 Task: Look for condos.
Action: Mouse moved to (672, 62)
Screenshot: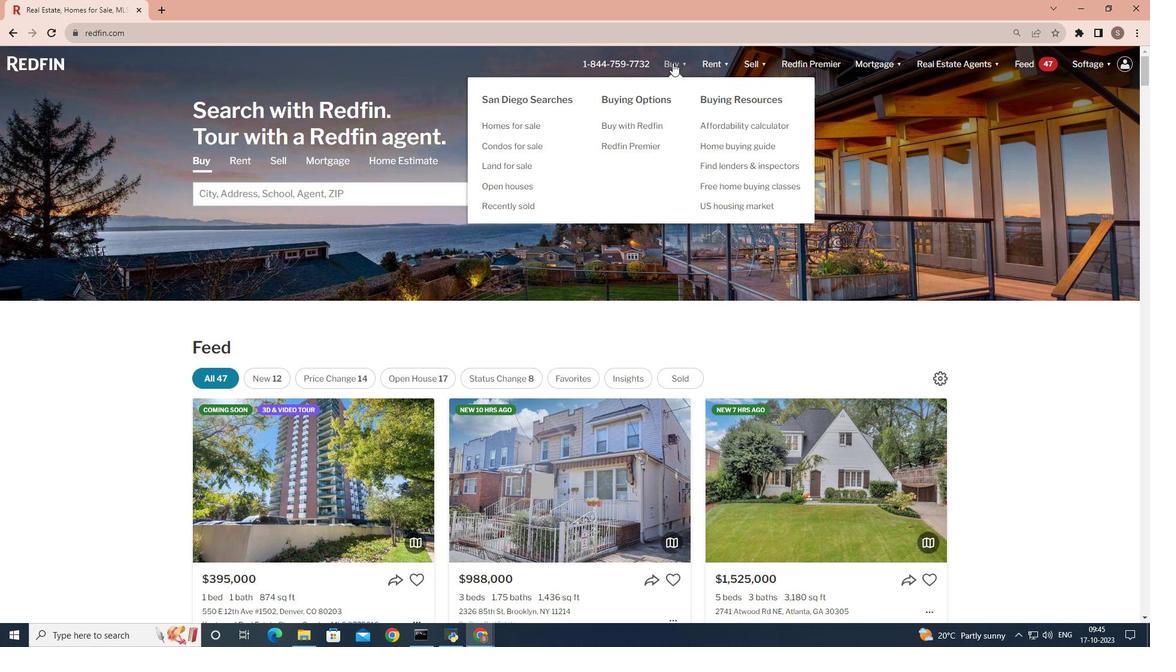
Action: Mouse pressed left at (672, 62)
Screenshot: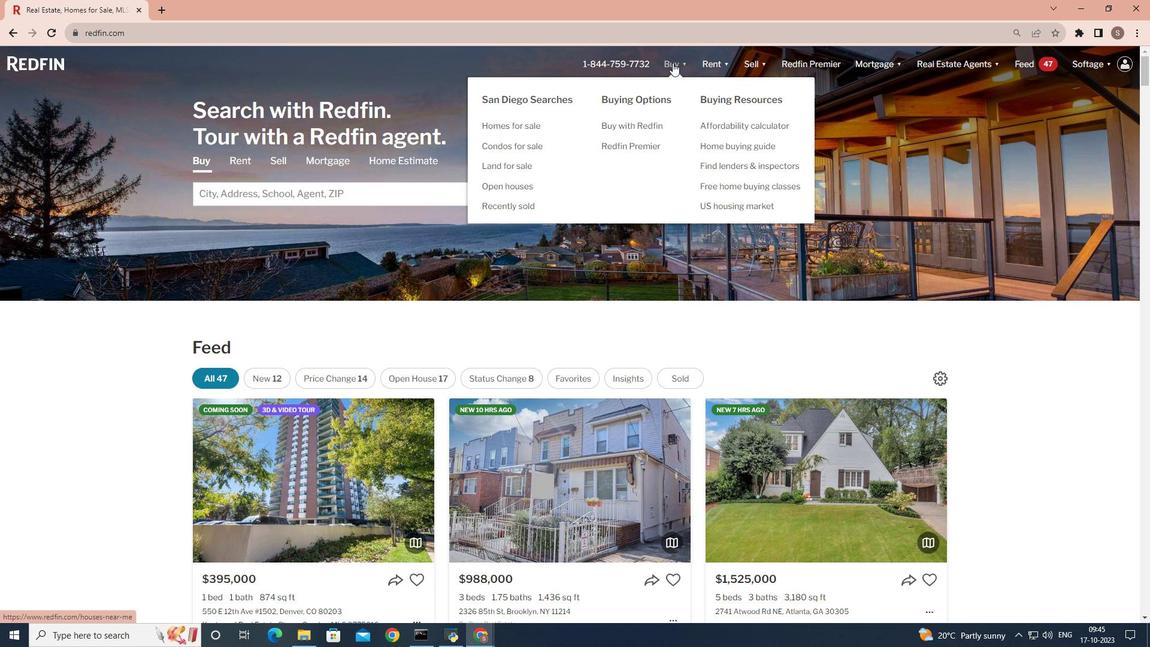 
Action: Mouse moved to (336, 245)
Screenshot: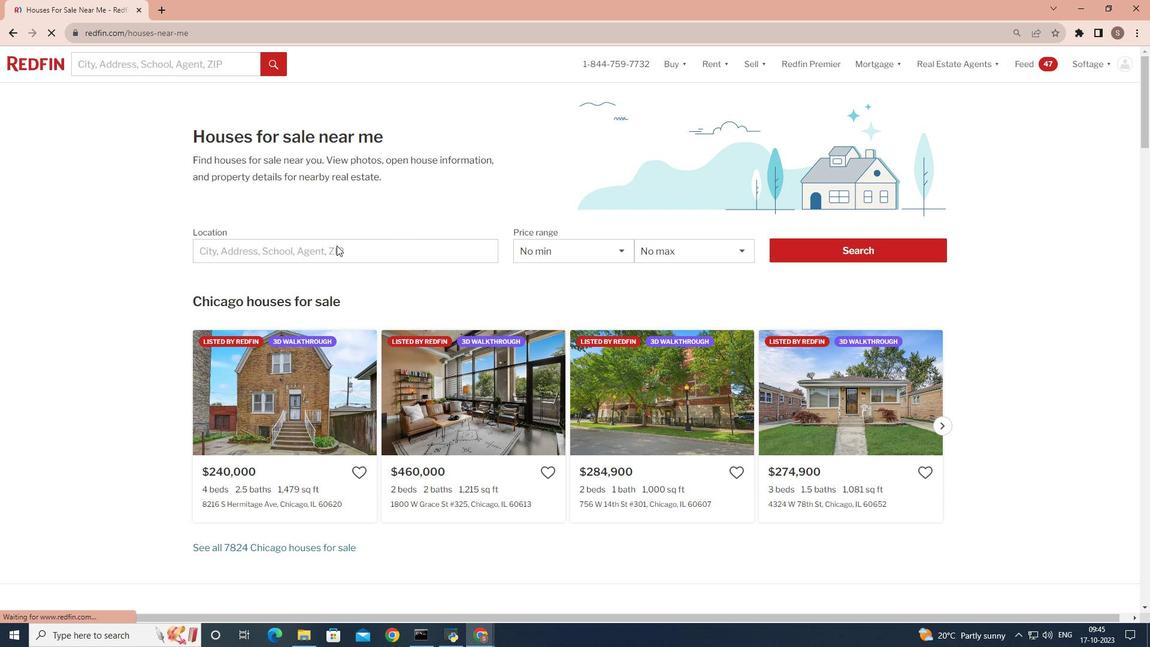 
Action: Mouse pressed left at (336, 245)
Screenshot: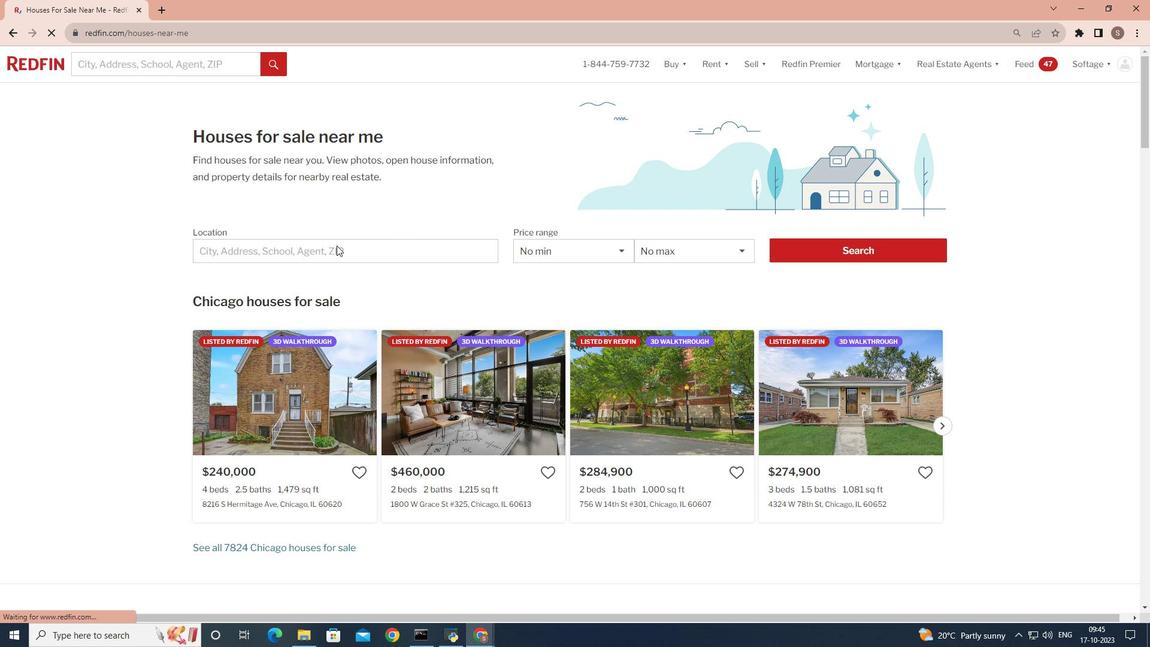 
Action: Mouse moved to (334, 246)
Screenshot: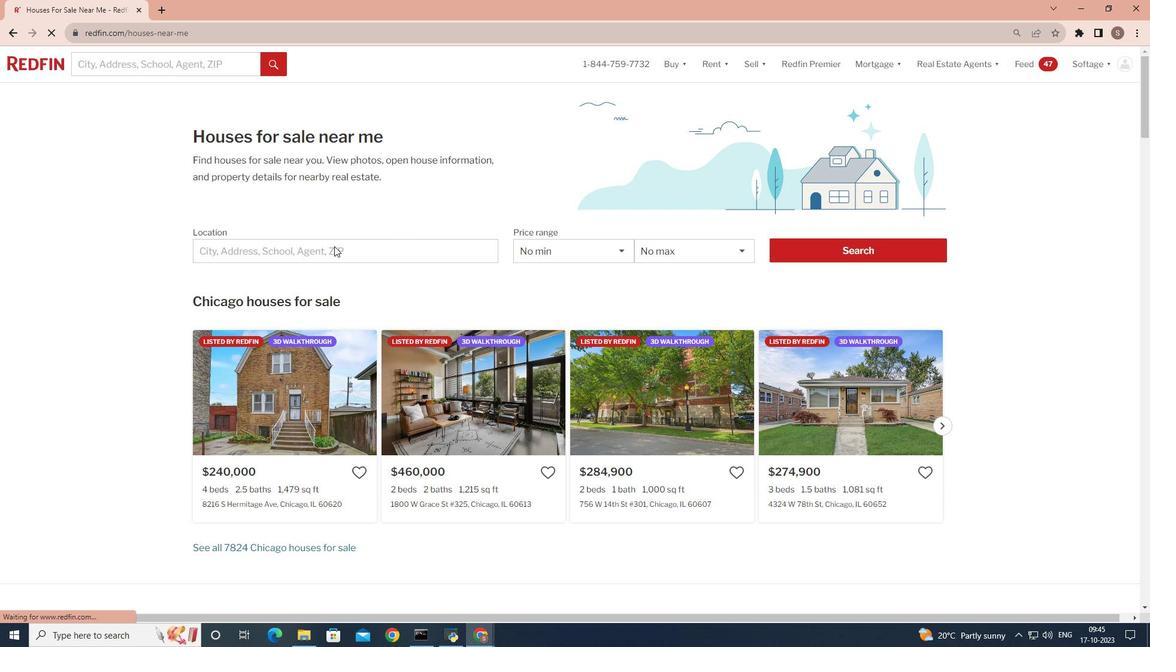 
Action: Mouse pressed left at (334, 246)
Screenshot: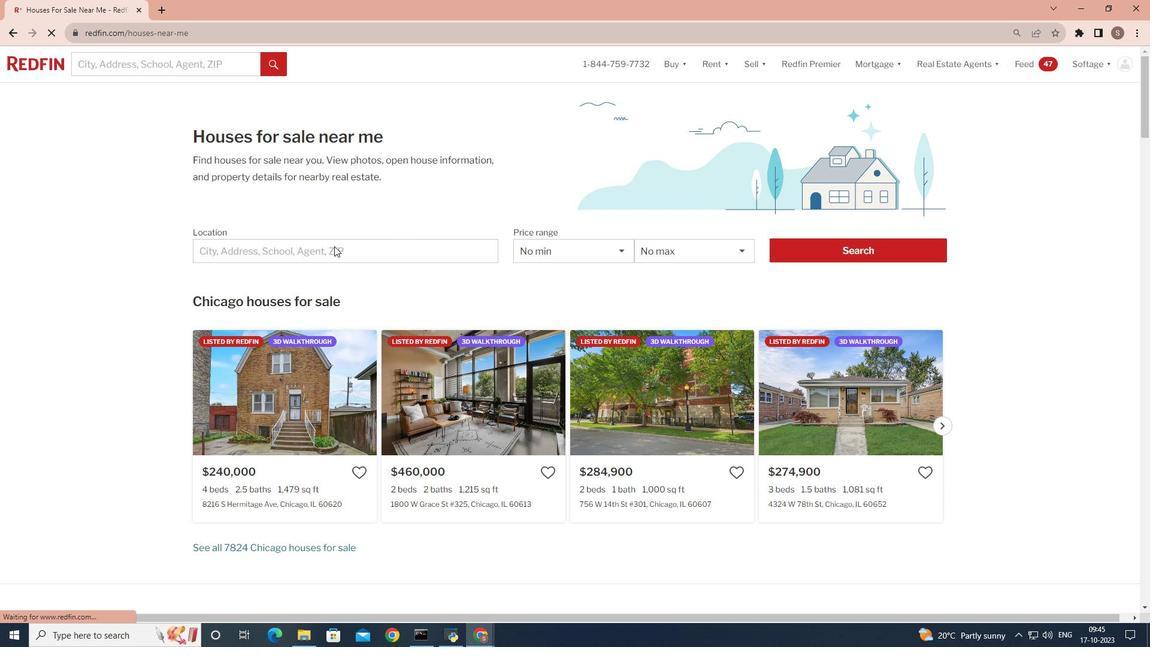 
Action: Mouse moved to (309, 255)
Screenshot: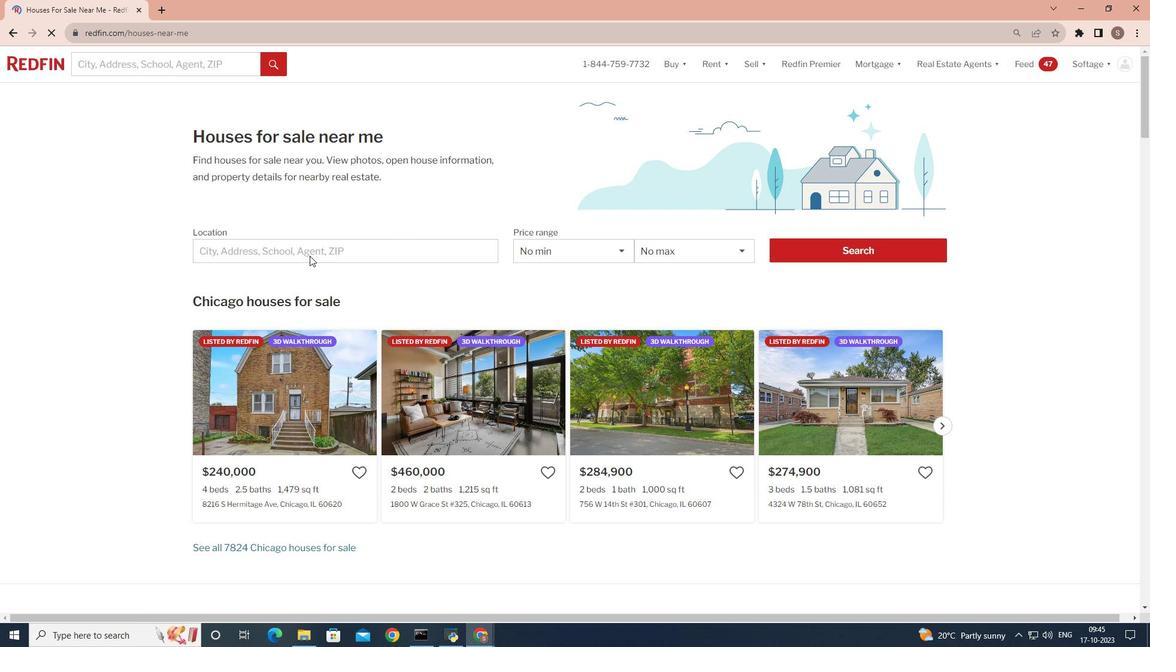 
Action: Mouse pressed left at (309, 255)
Screenshot: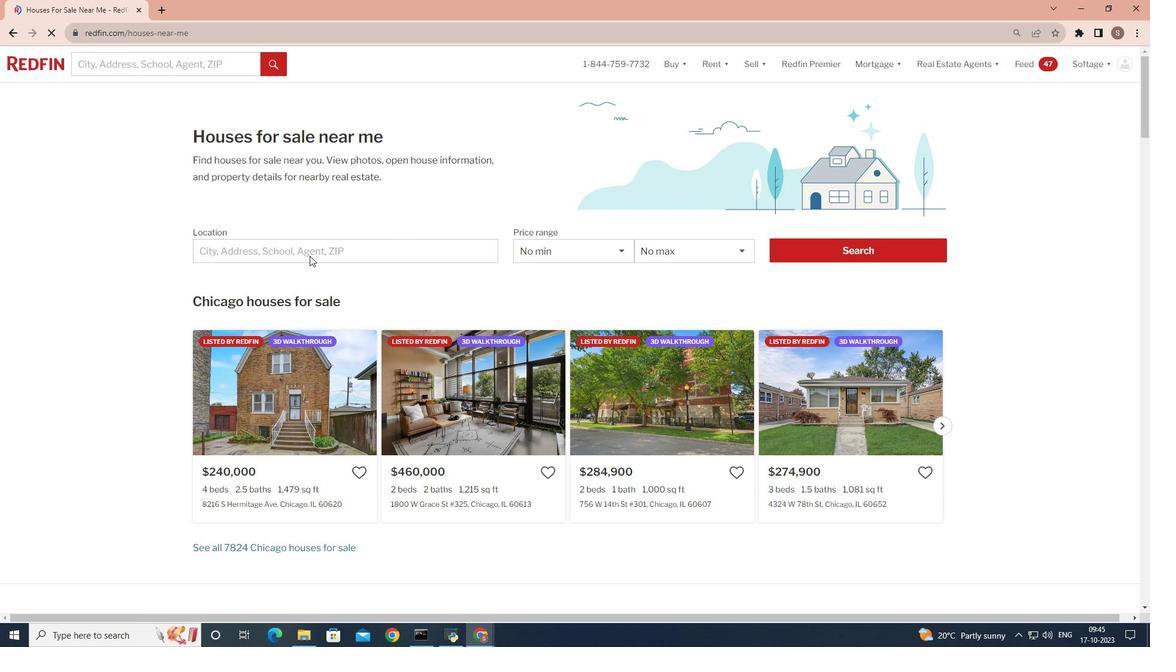 
Action: Mouse pressed left at (309, 255)
Screenshot: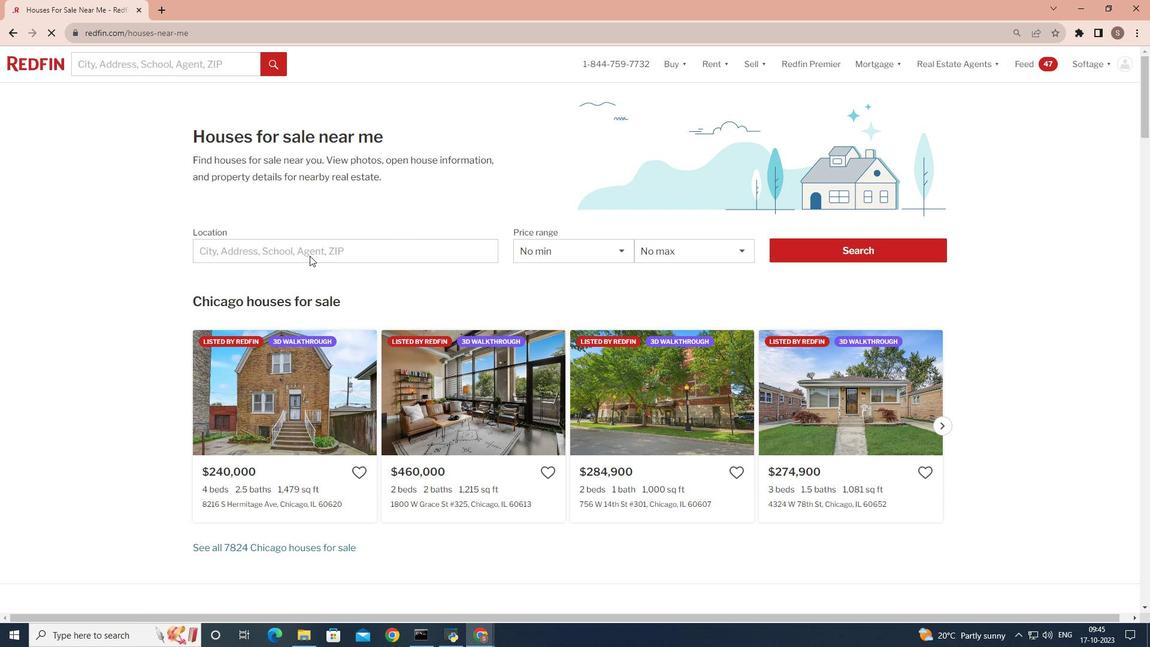 
Action: Mouse moved to (303, 254)
Screenshot: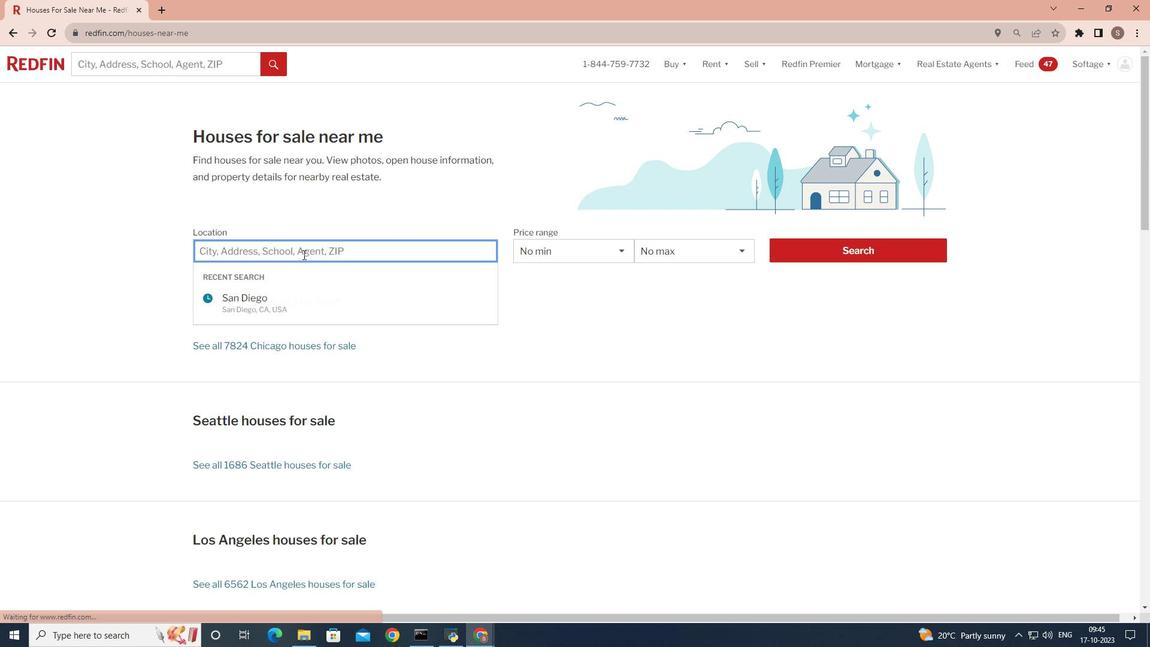 
Action: Key pressed <Key.shift>
Screenshot: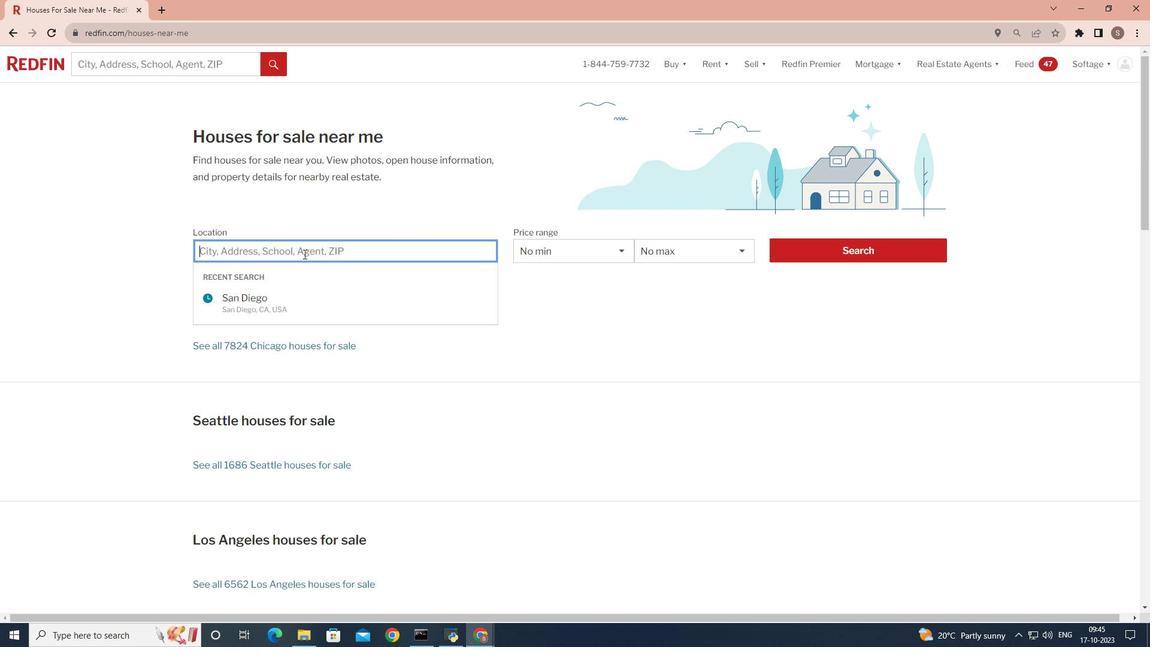 
Action: Mouse moved to (304, 253)
Screenshot: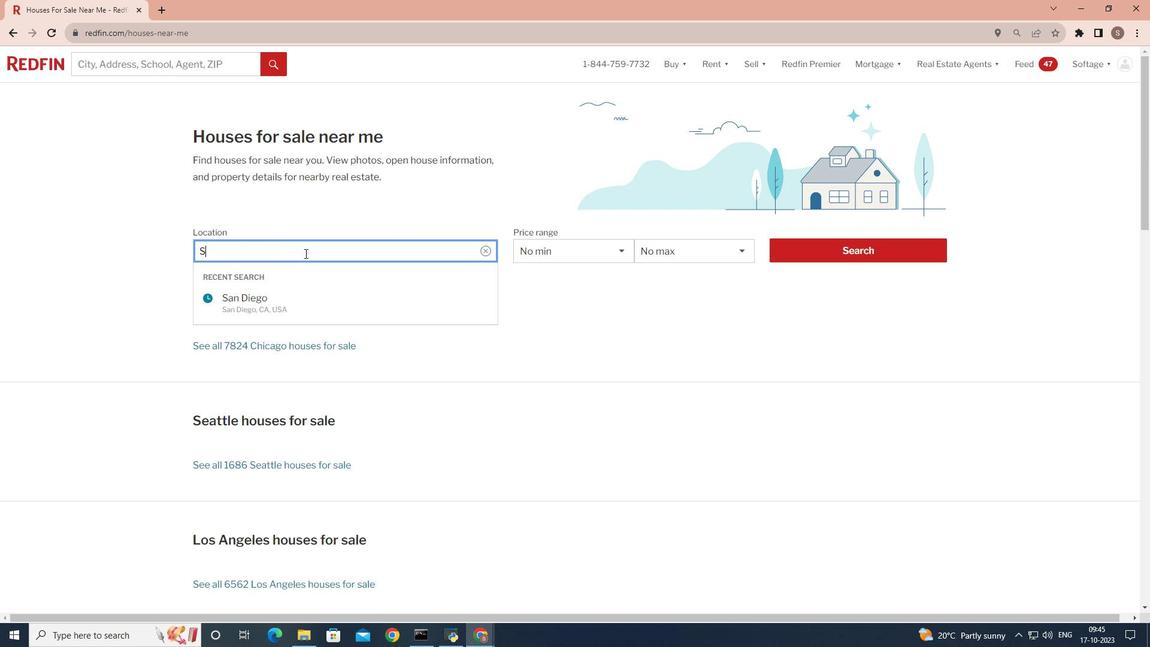 
Action: Key pressed San<Key.space><Key.shift>Diego
Screenshot: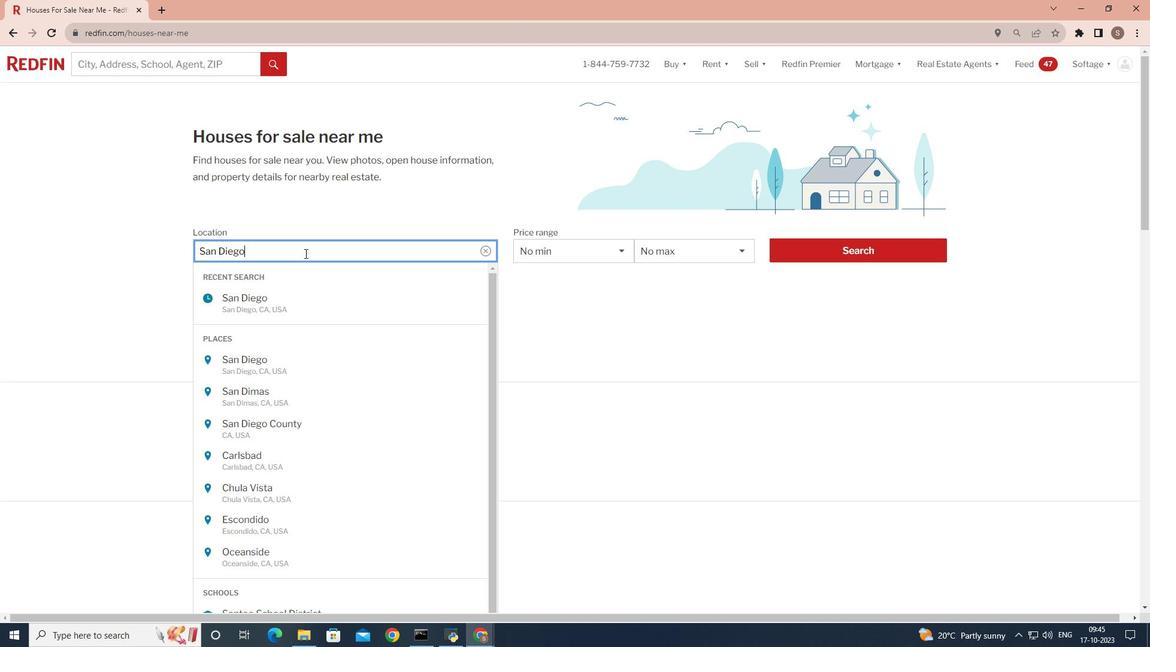 
Action: Mouse moved to (820, 249)
Screenshot: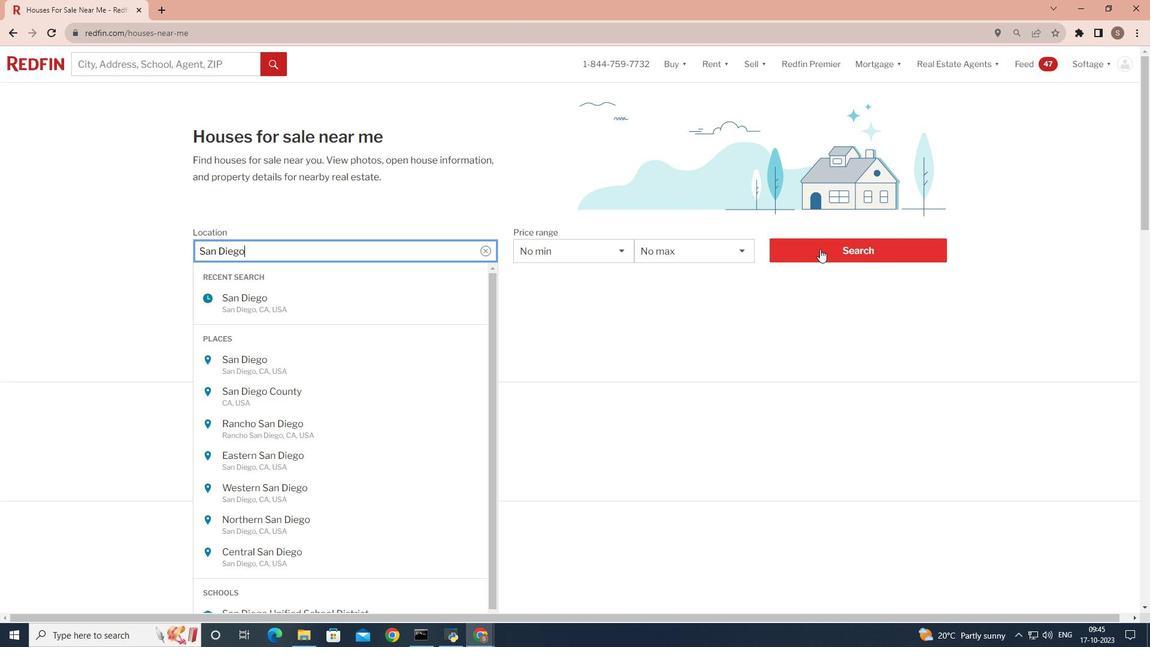 
Action: Mouse pressed left at (820, 249)
Screenshot: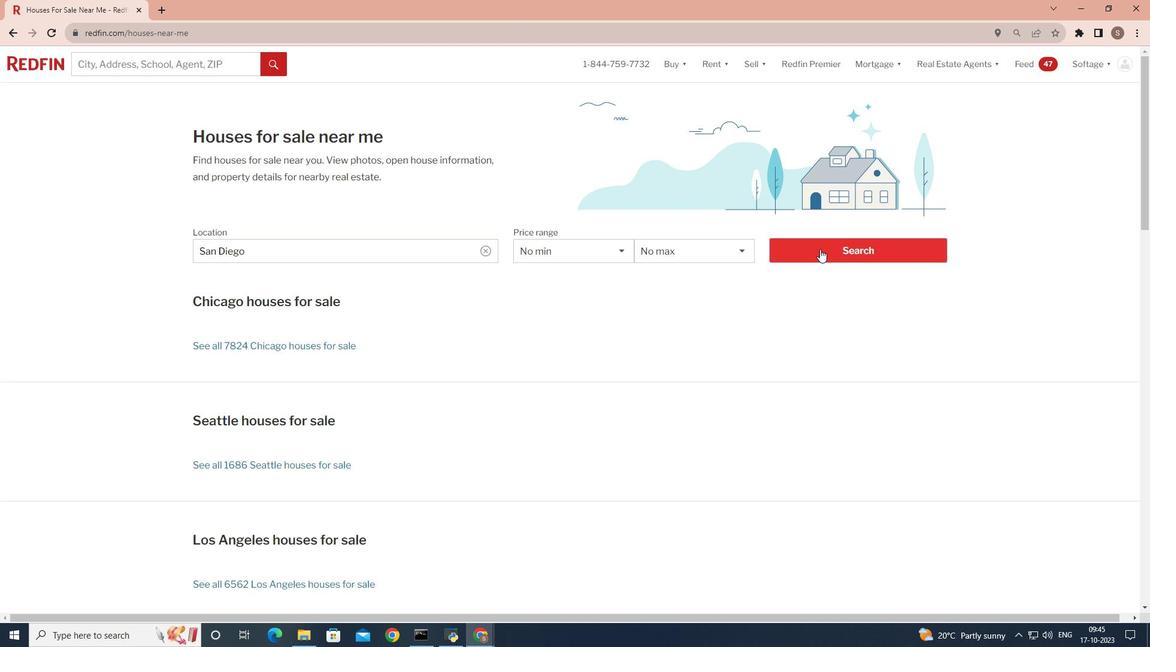 
Action: Mouse pressed left at (820, 249)
Screenshot: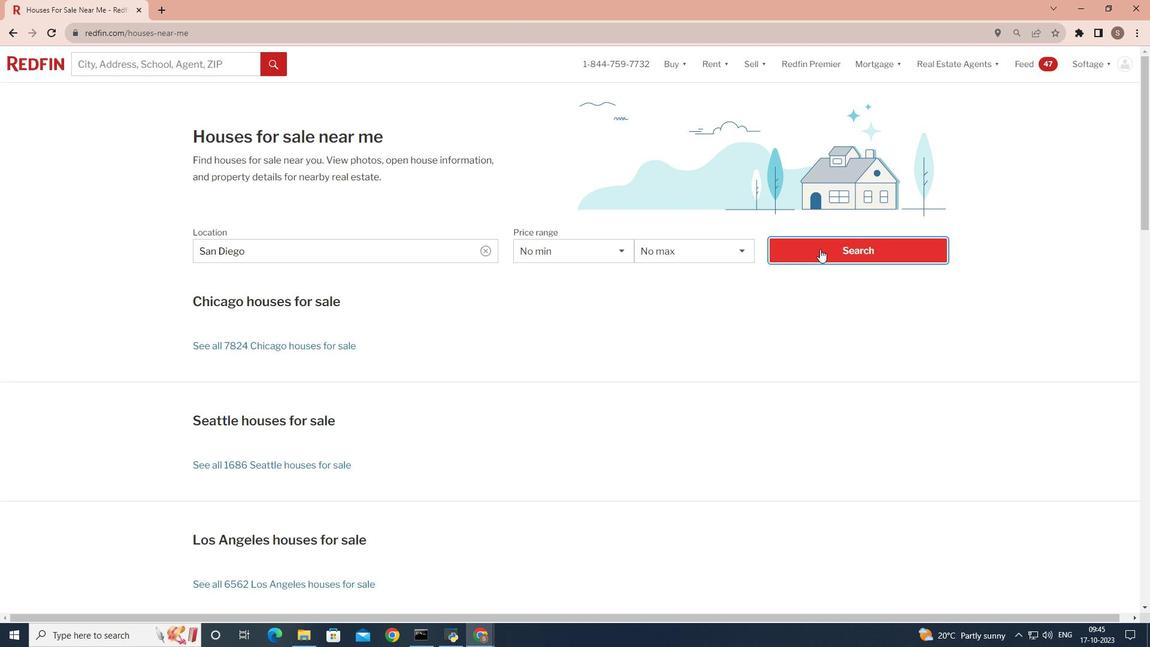 
Action: Mouse moved to (1033, 144)
Screenshot: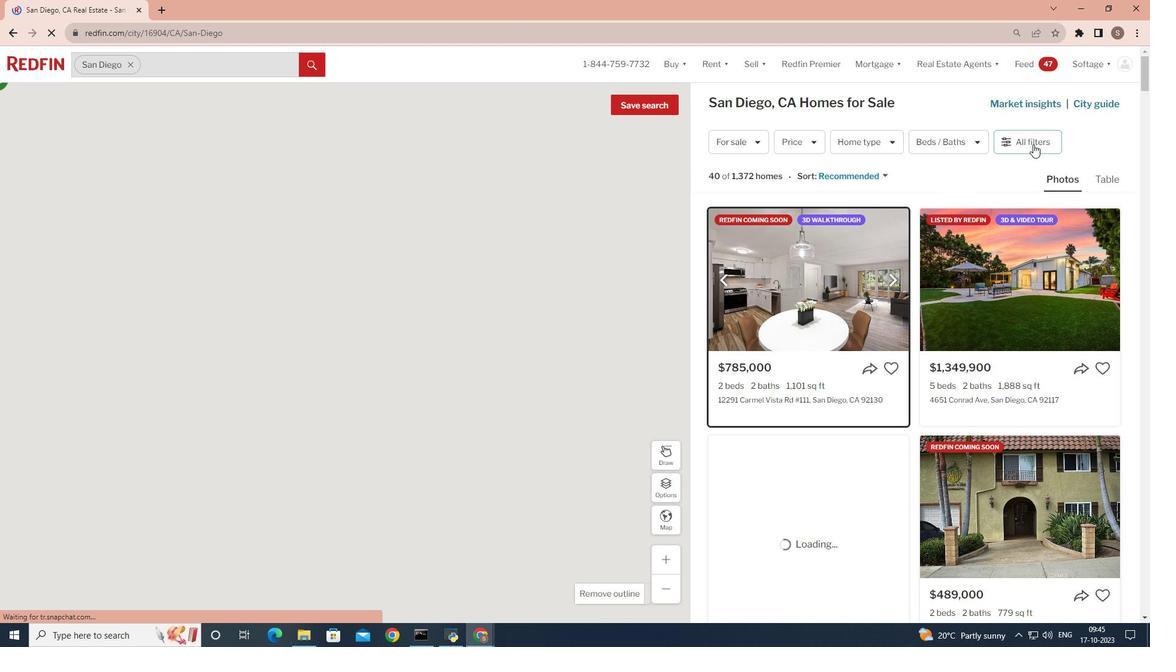 
Action: Mouse pressed left at (1033, 144)
Screenshot: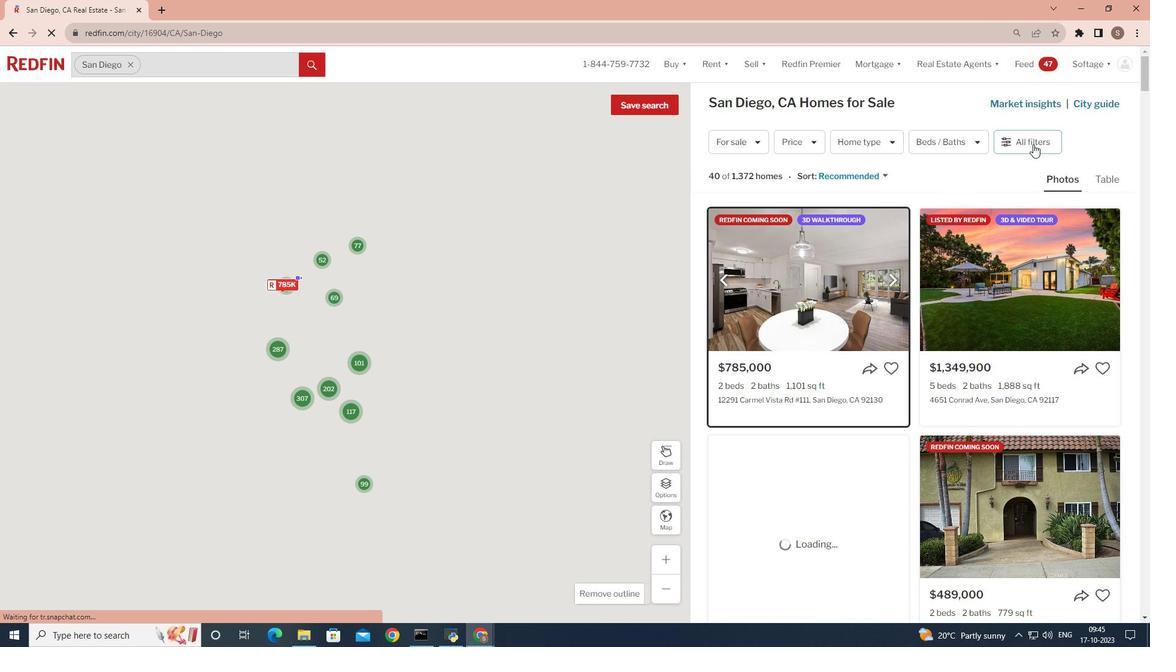
Action: Mouse pressed left at (1033, 144)
Screenshot: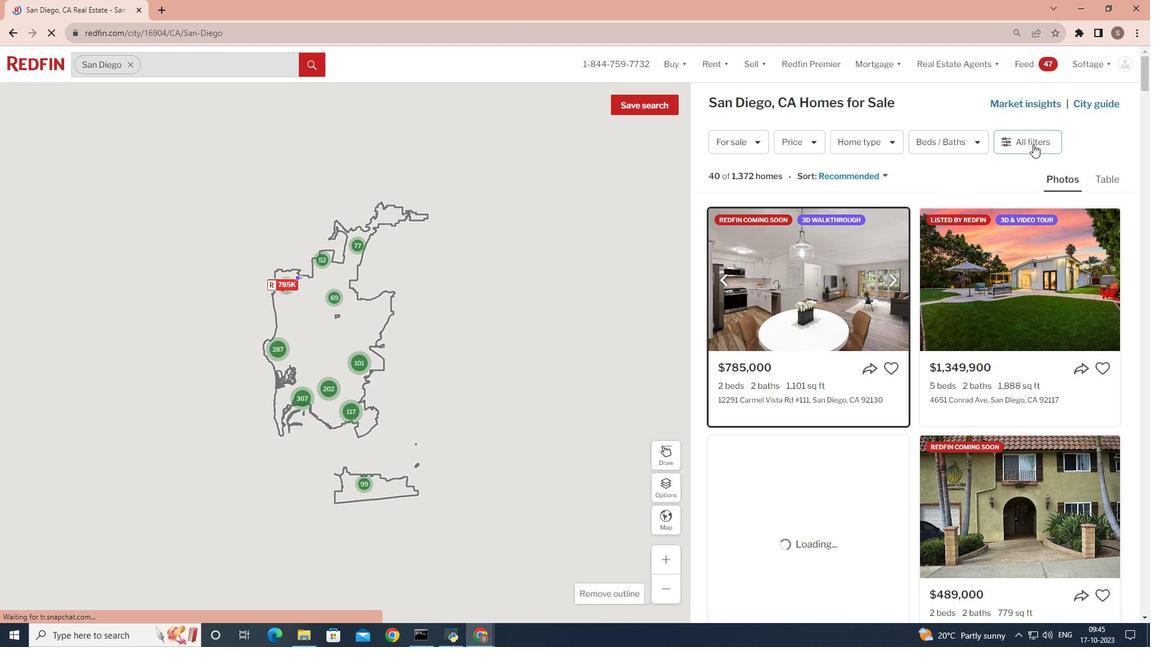 
Action: Mouse moved to (1036, 142)
Screenshot: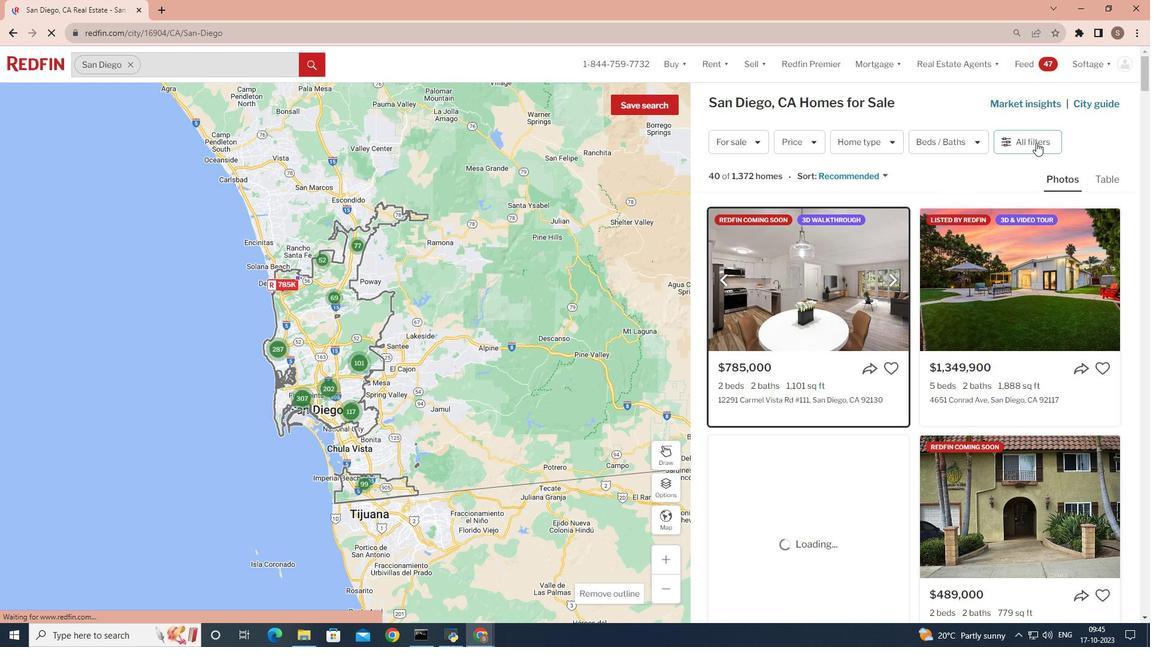 
Action: Mouse pressed left at (1036, 142)
Screenshot: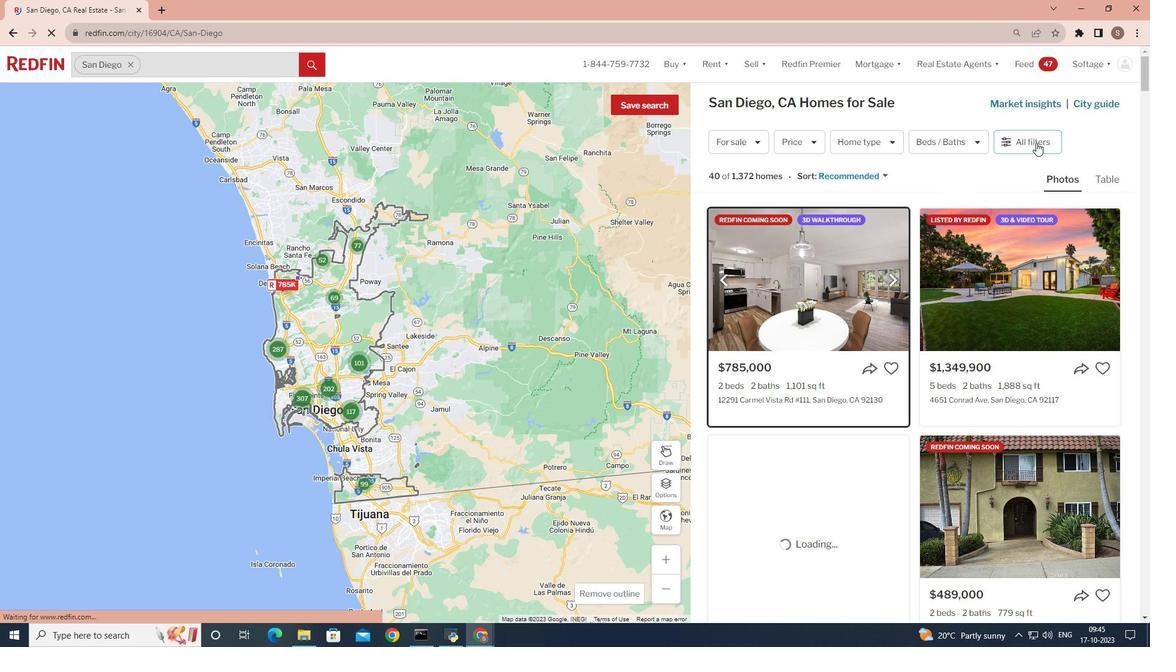 
Action: Mouse pressed left at (1036, 142)
Screenshot: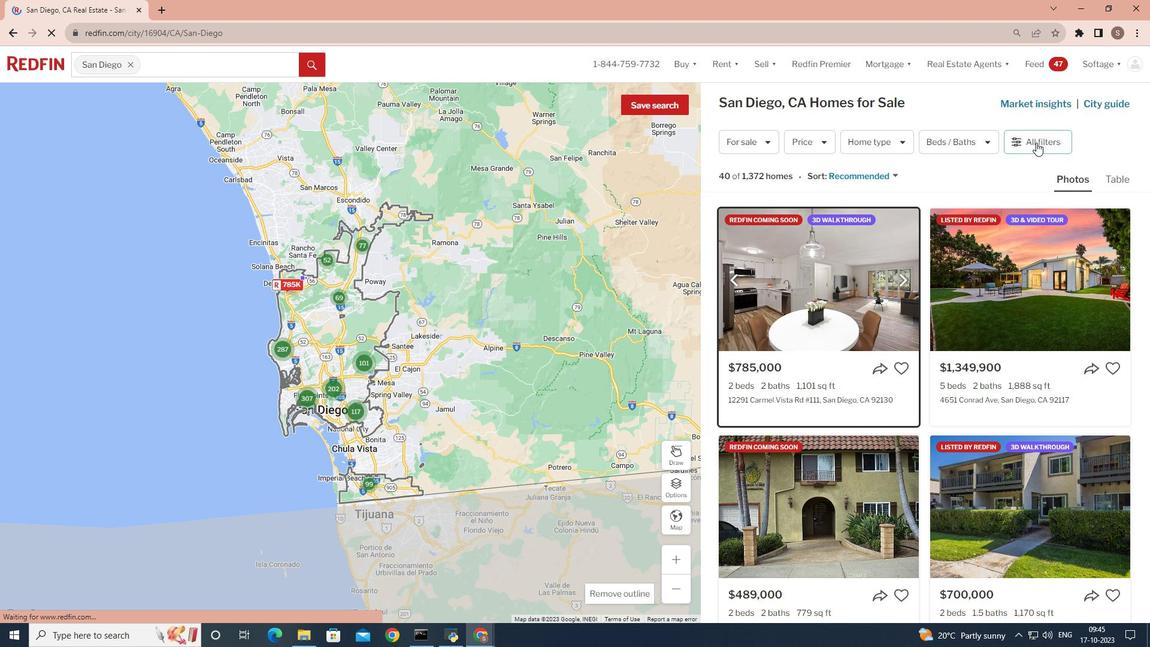 
Action: Mouse pressed left at (1036, 142)
Screenshot: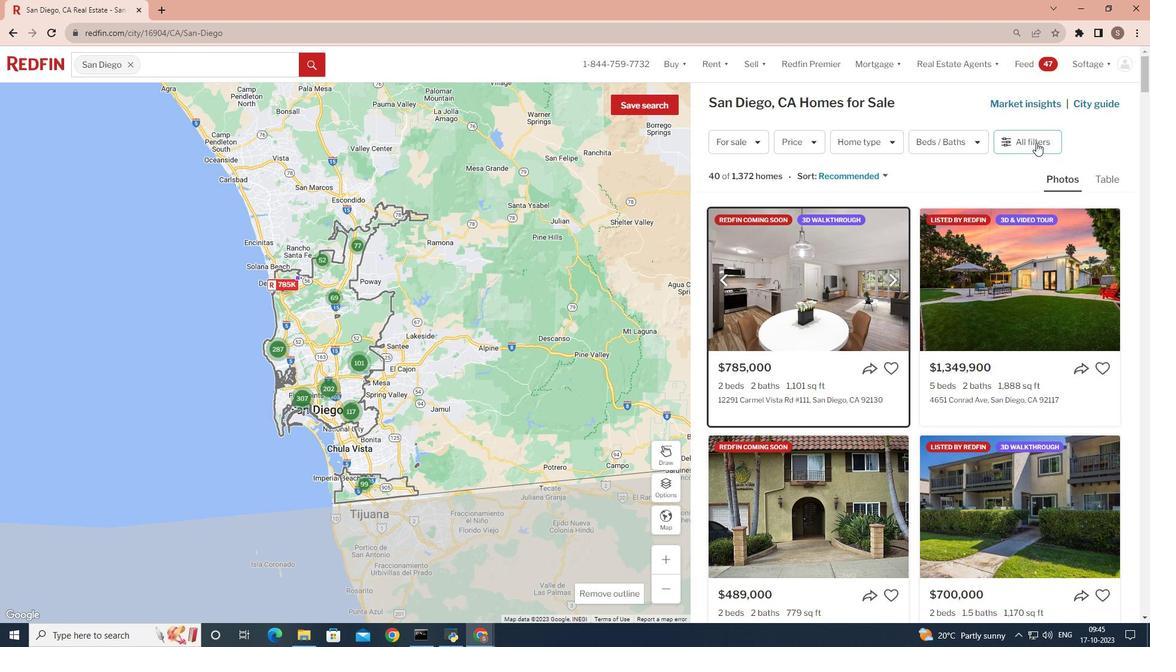 
Action: Mouse moved to (990, 518)
Screenshot: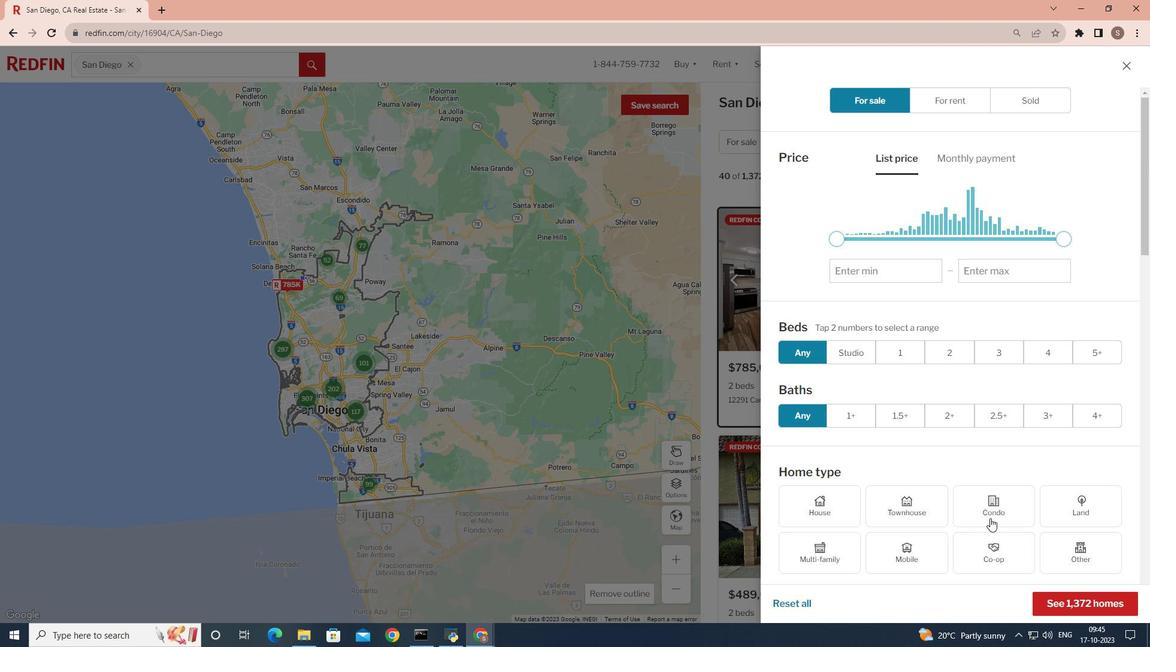 
Action: Mouse pressed left at (990, 518)
Screenshot: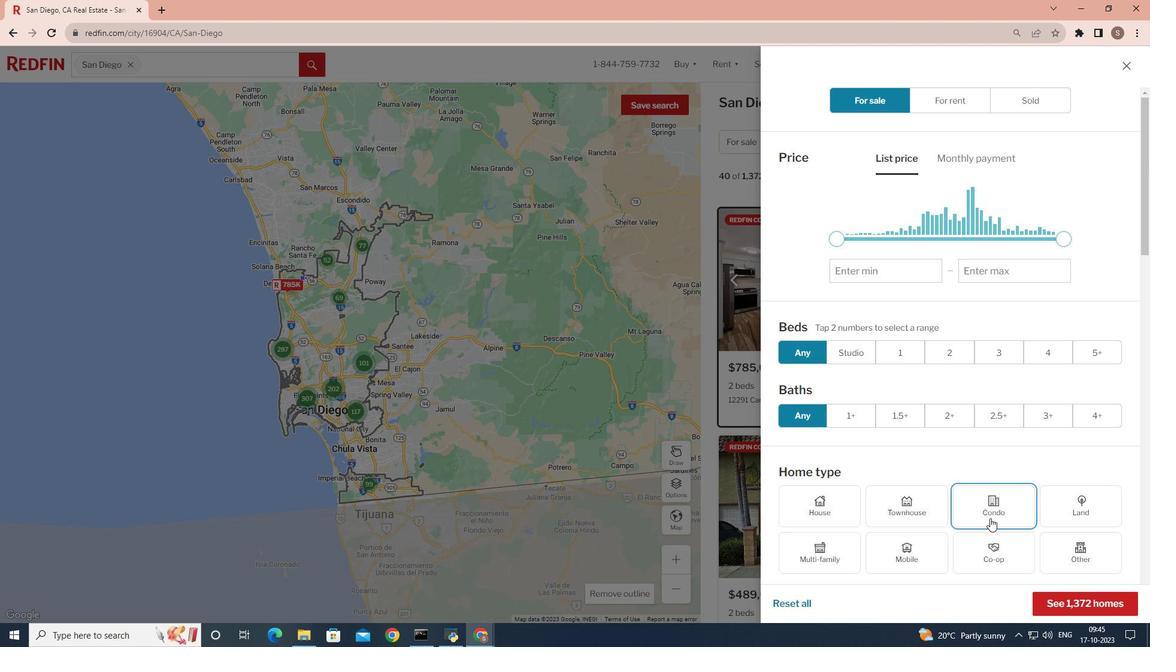 
Action: Mouse moved to (1087, 606)
Screenshot: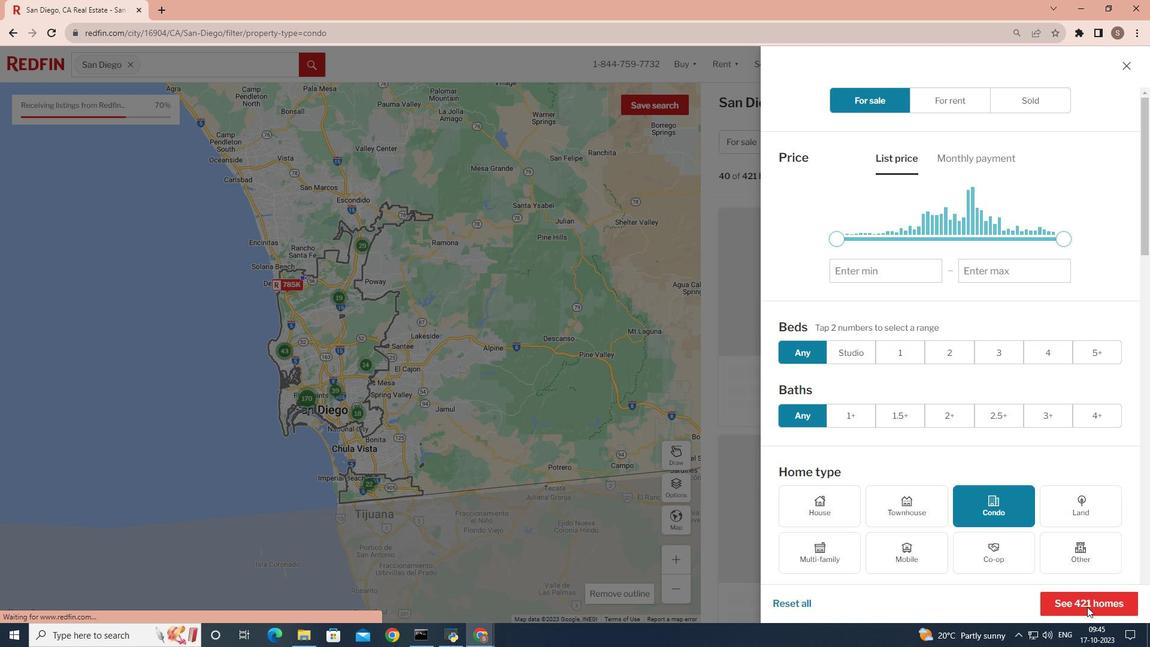 
Action: Mouse pressed left at (1087, 606)
Screenshot: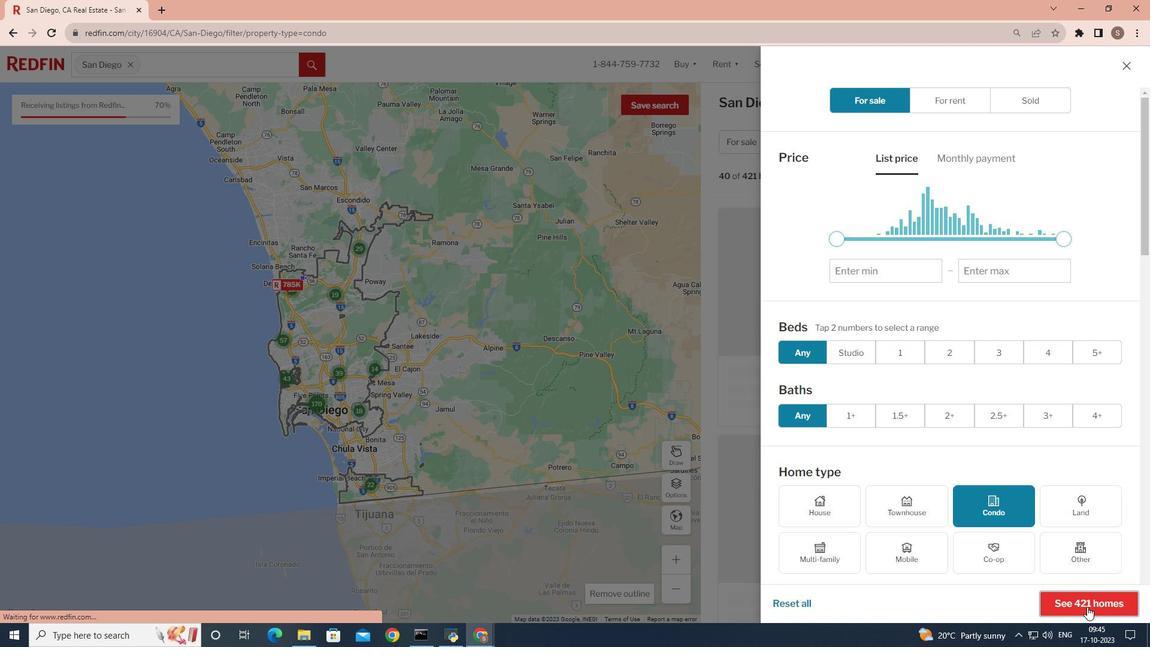 
